 Task: Find public transportation options from New York City, New York, to Boston, Massachusetts.
Action: Mouse moved to (297, 78)
Screenshot: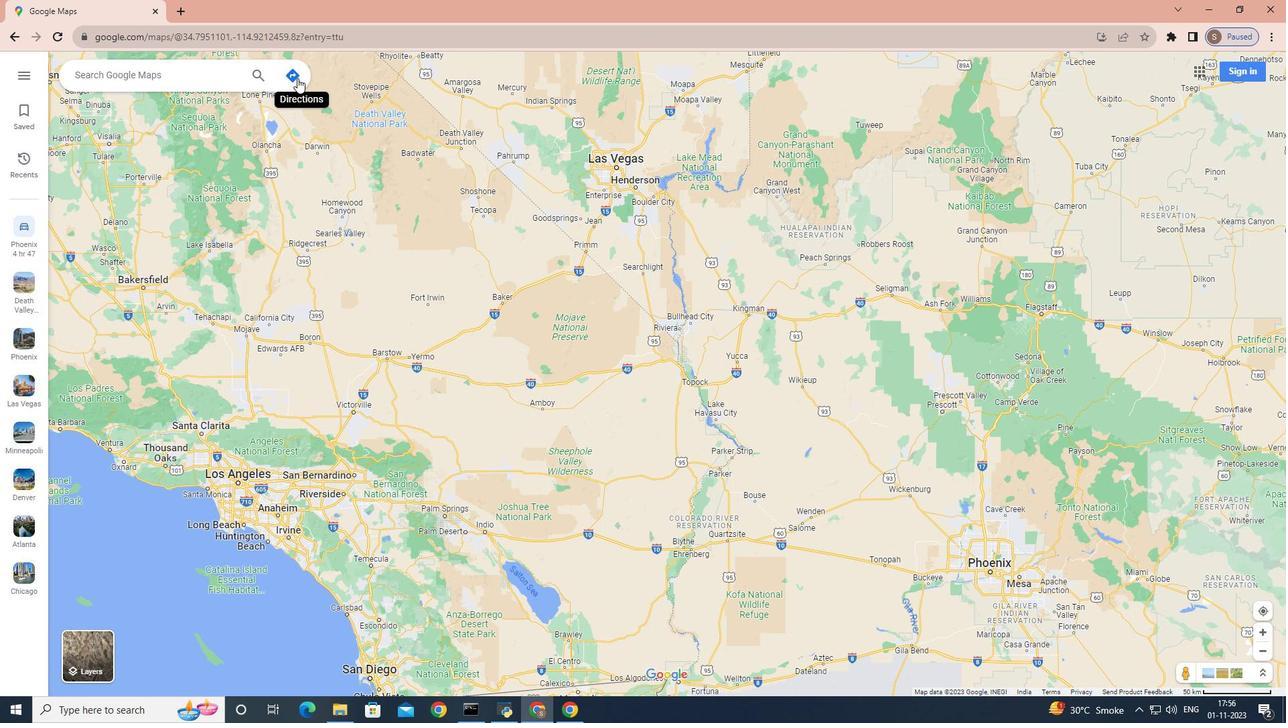 
Action: Mouse pressed left at (297, 78)
Screenshot: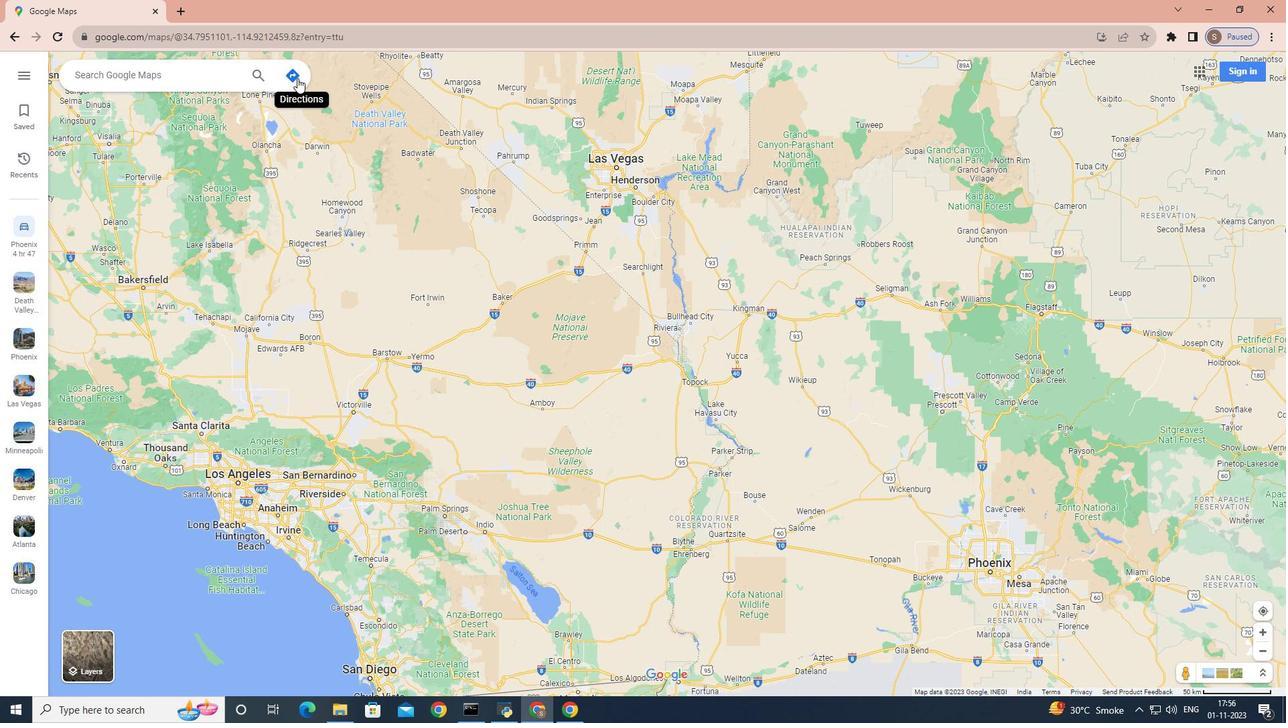 
Action: Mouse moved to (207, 101)
Screenshot: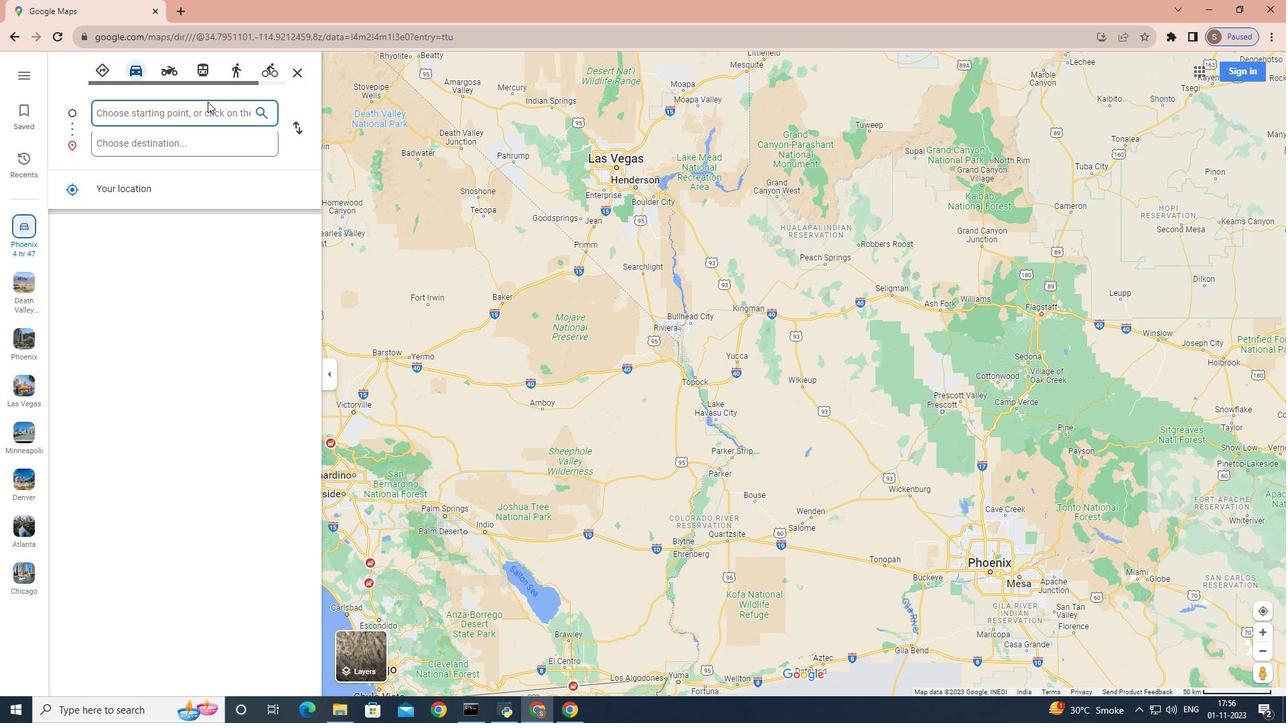 
Action: Key pressed <Key.shift>New<Key.space><Key.shift>York<Key.space><Key.shift>City,<Key.space><Key.shift>New<Key.space><Key.shift>York
Screenshot: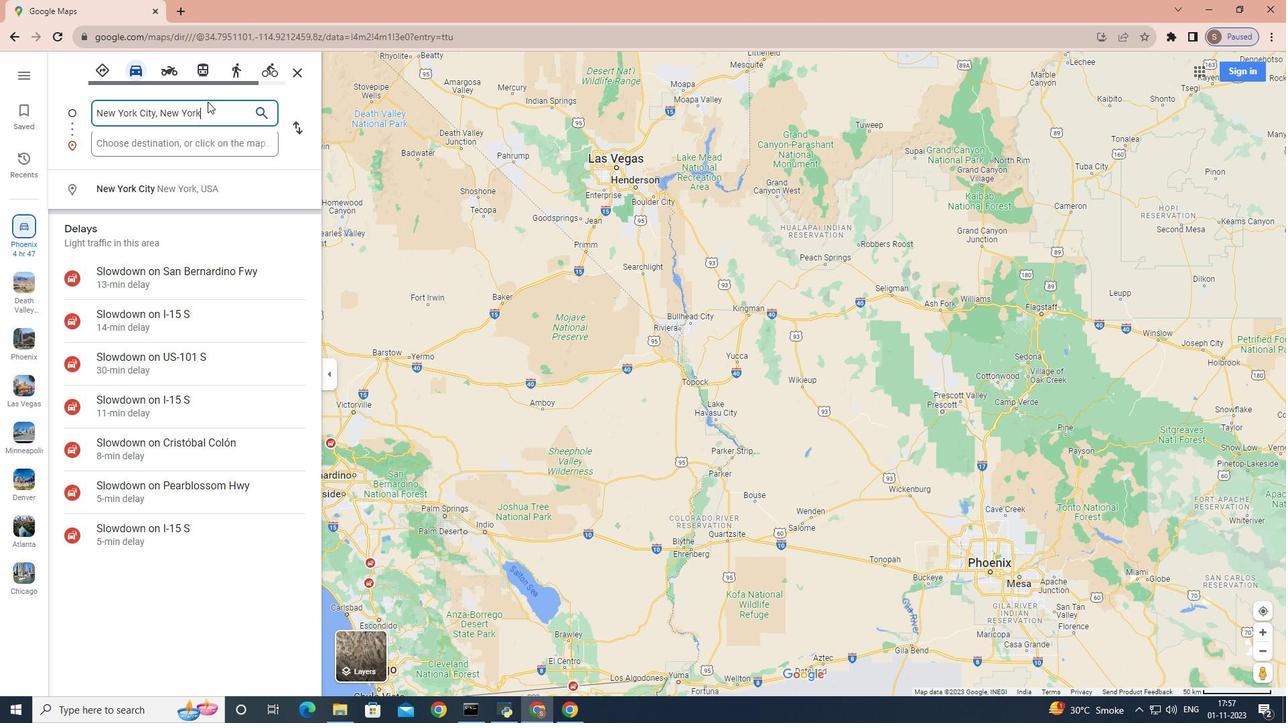 
Action: Mouse moved to (188, 141)
Screenshot: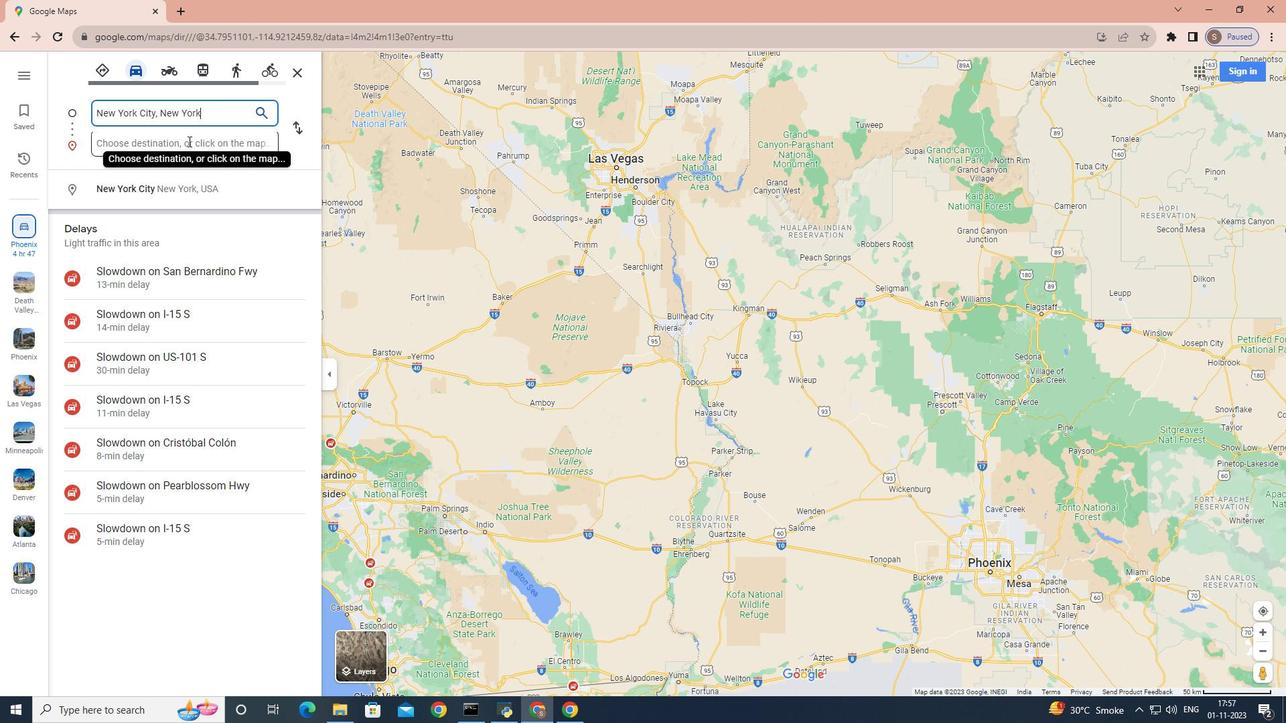 
Action: Mouse pressed left at (188, 141)
Screenshot: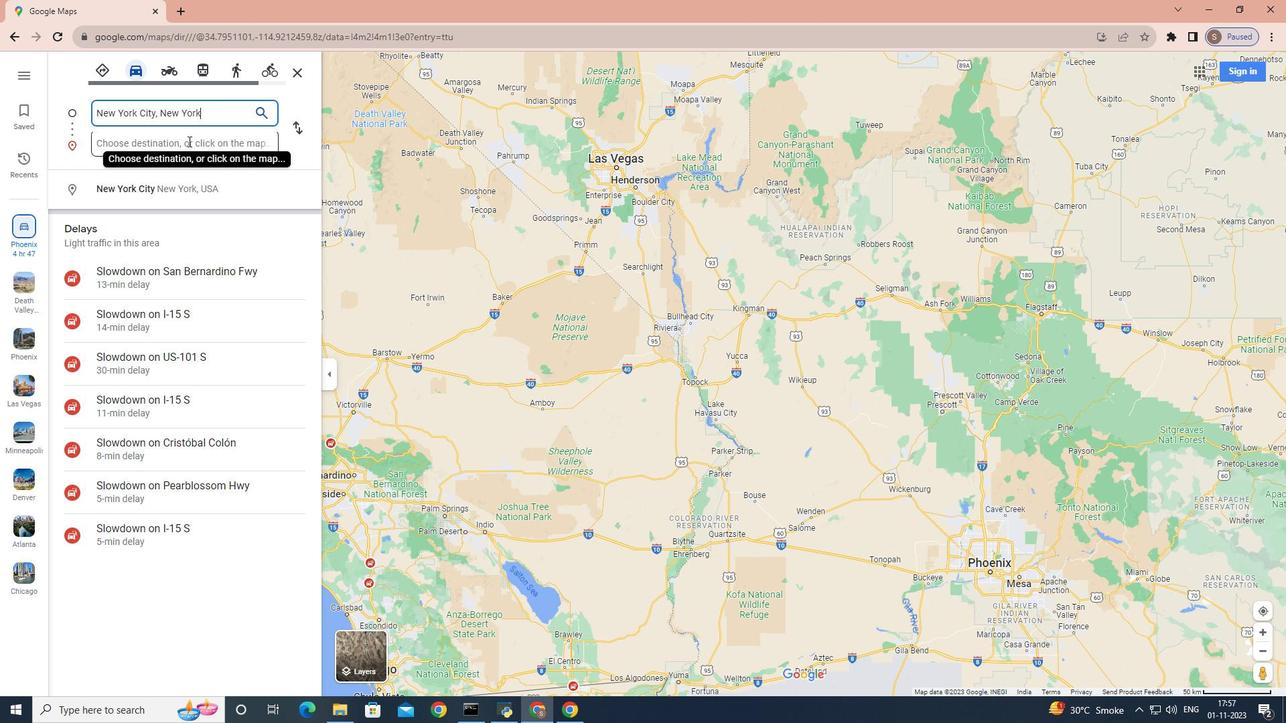 
Action: Key pressed <Key.shift>Boston,<Key.space><Key.shift>Massachusetts
Screenshot: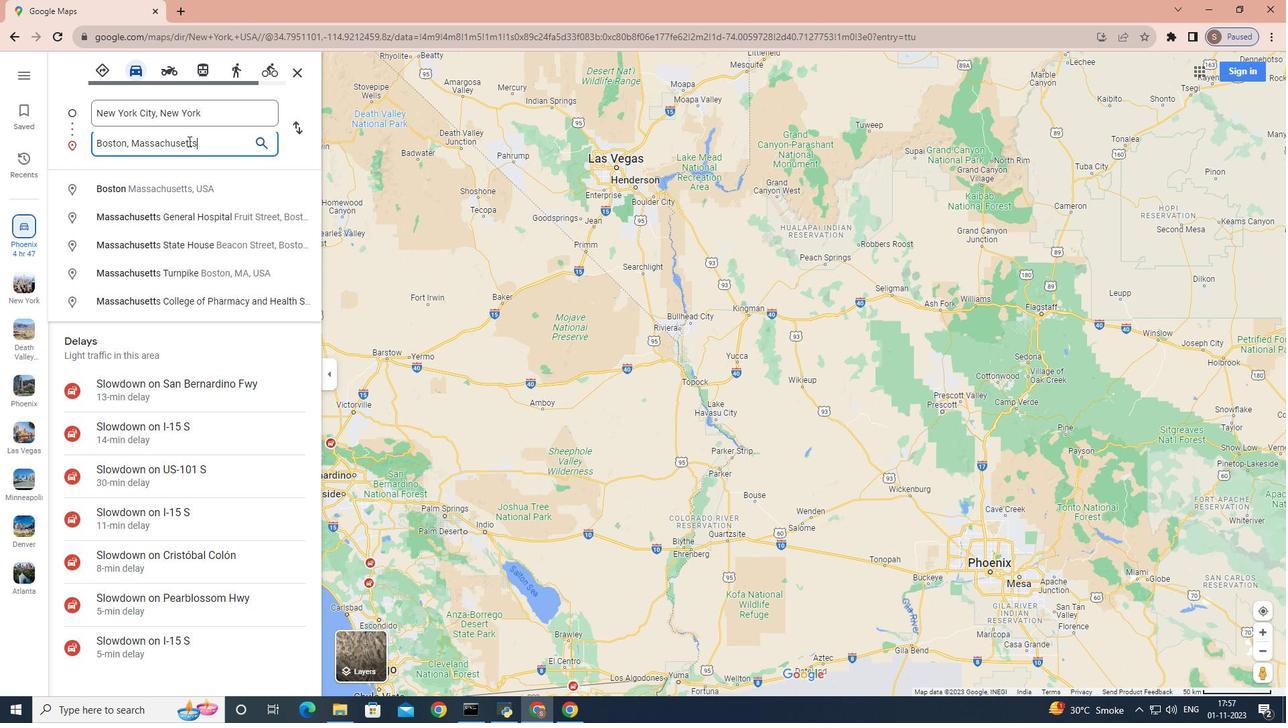 
Action: Mouse moved to (201, 73)
Screenshot: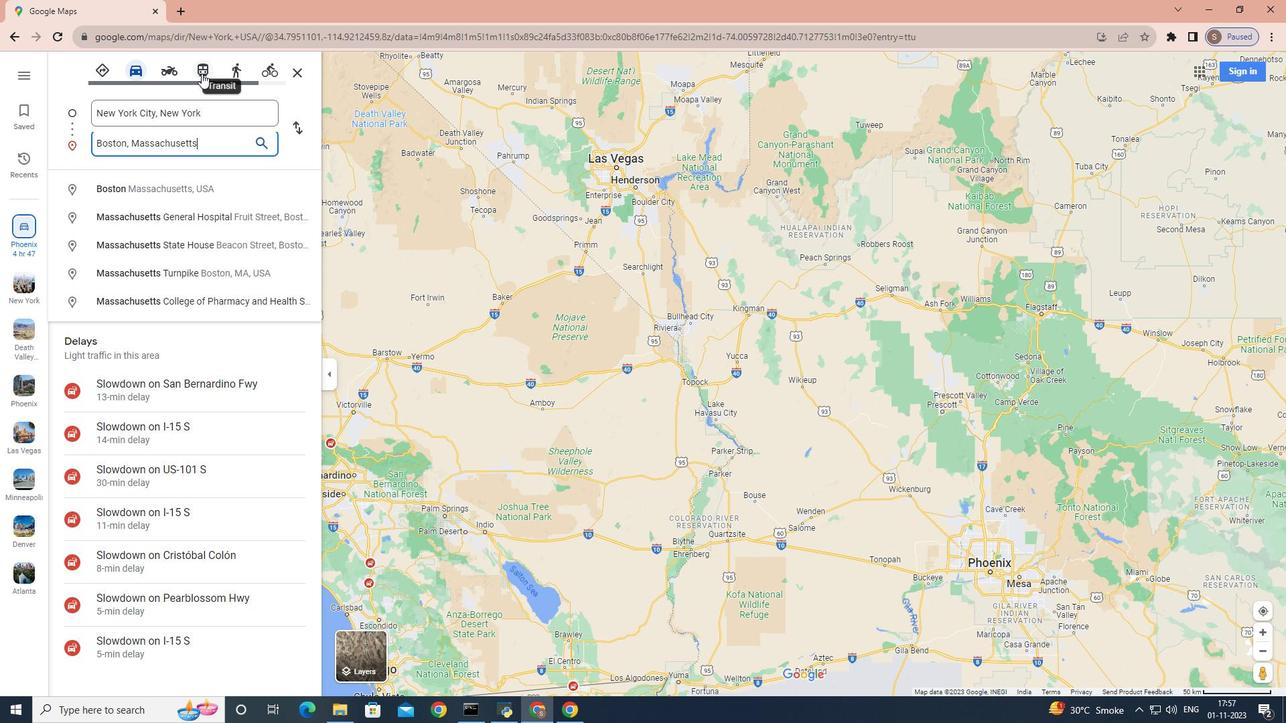 
Action: Mouse pressed left at (201, 73)
Screenshot: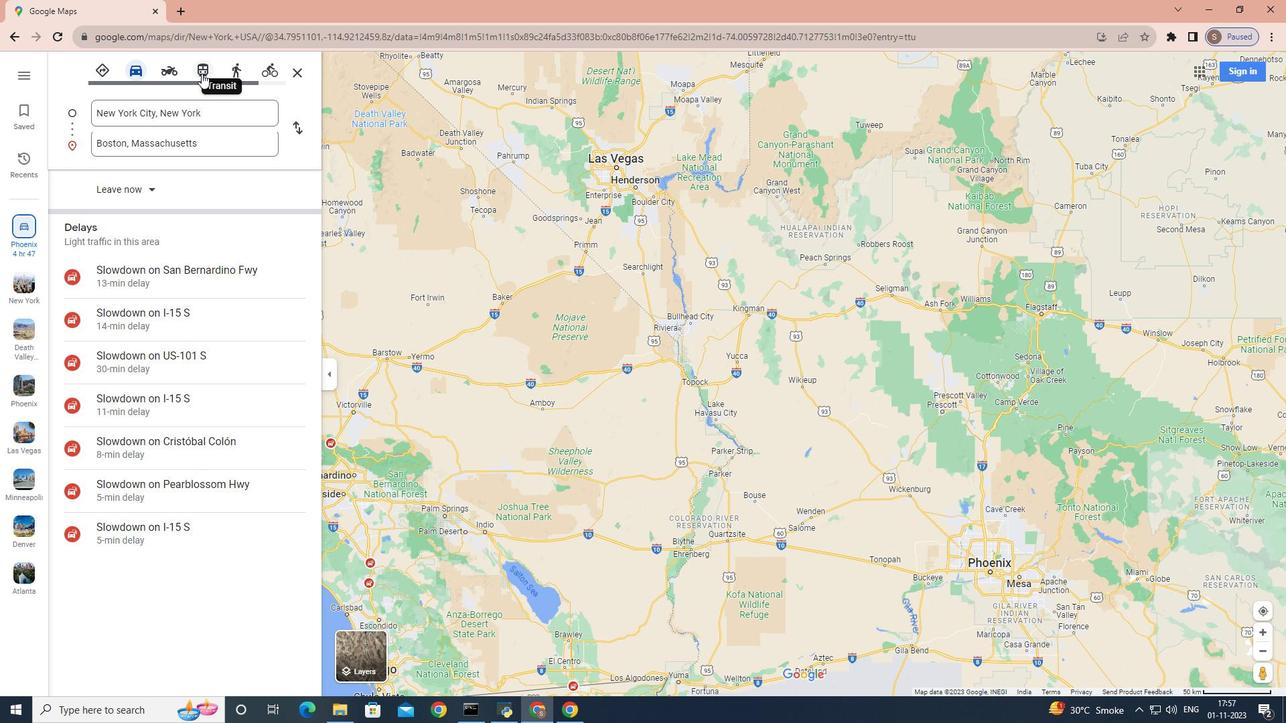 
Action: Mouse moved to (219, 117)
Screenshot: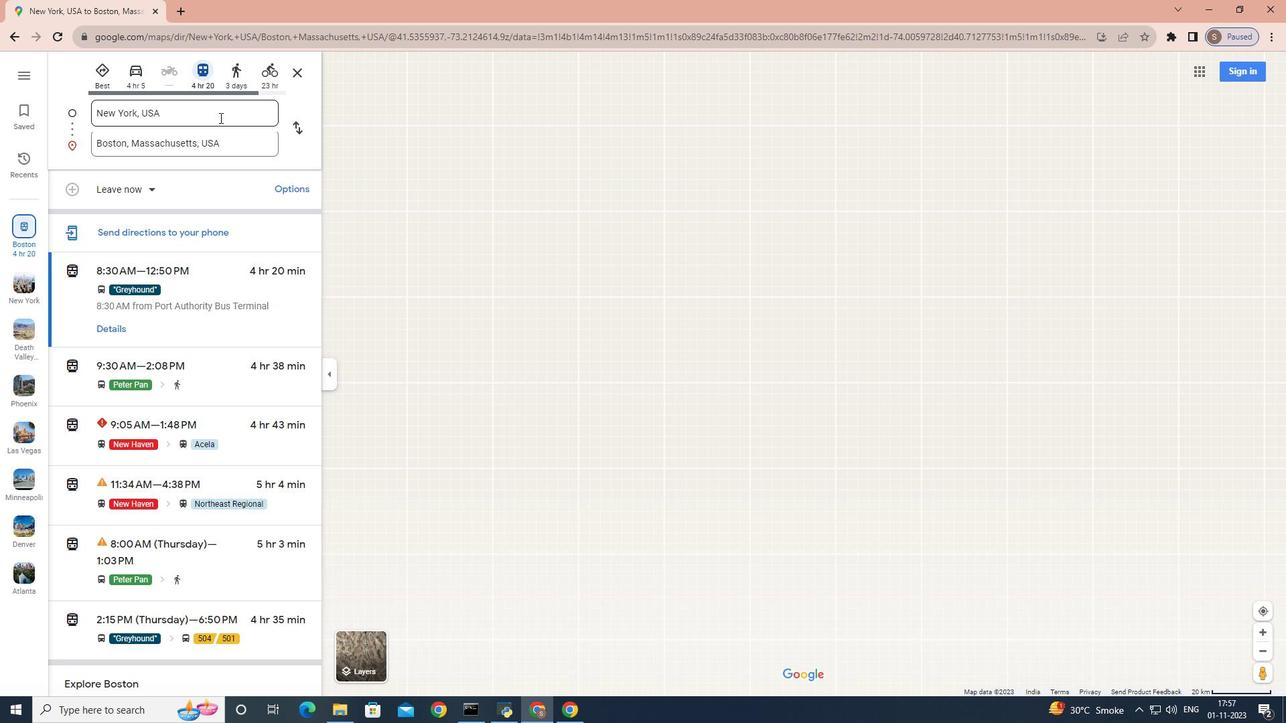 
